 Task: In the  document Ethicsfile.odt change page color to  'Light Brown'. Insert watermark  'Do not copy ' Apply Font Style in watermark Georgia
Action: Mouse moved to (48, 95)
Screenshot: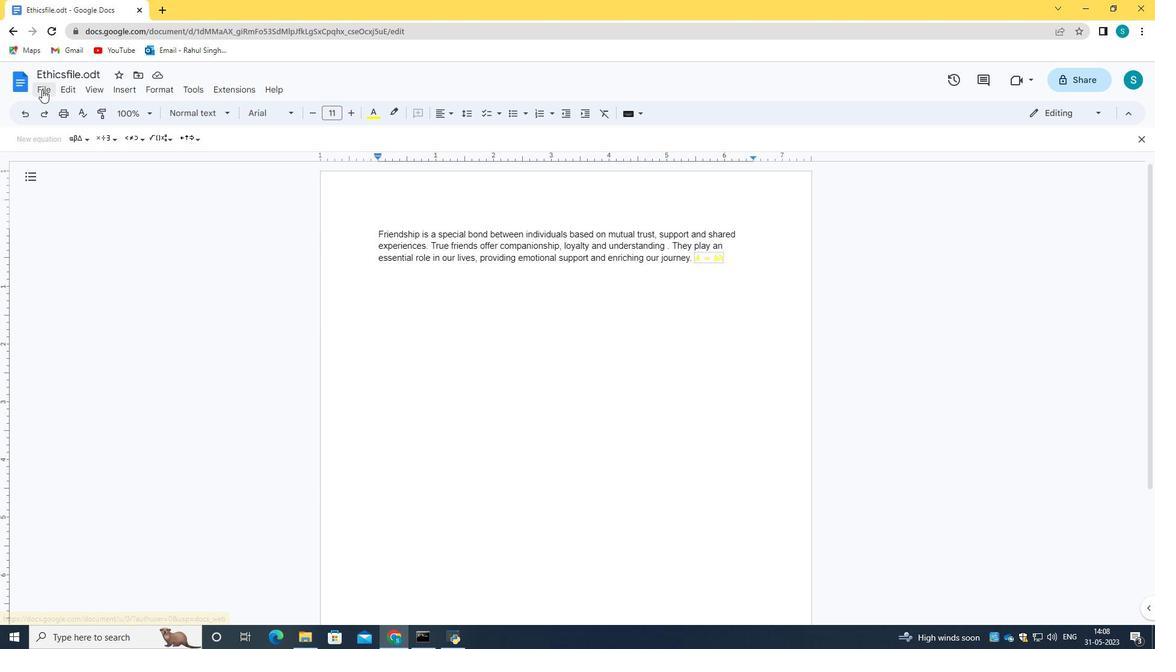 
Action: Mouse pressed left at (48, 95)
Screenshot: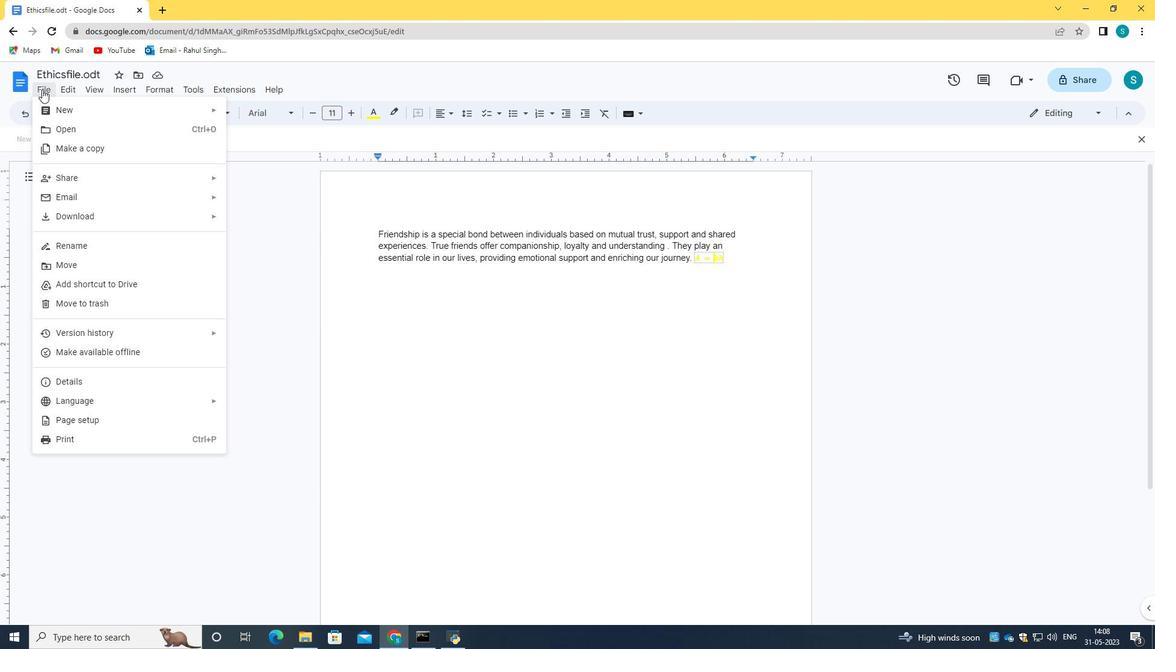 
Action: Mouse moved to (123, 423)
Screenshot: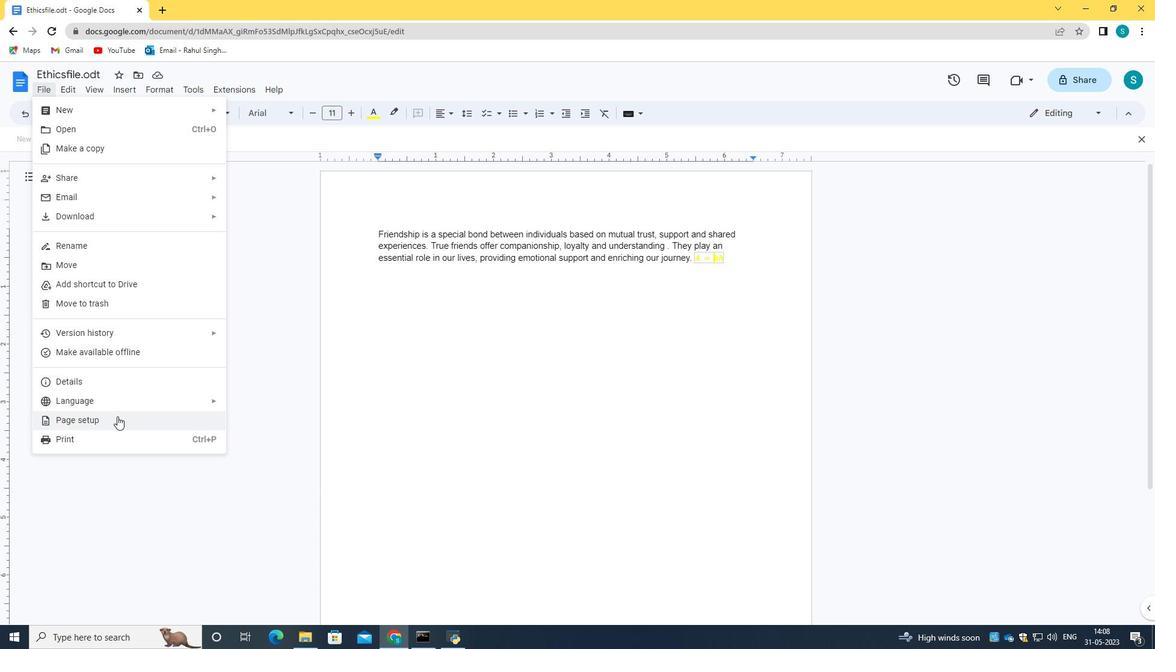 
Action: Mouse pressed left at (123, 423)
Screenshot: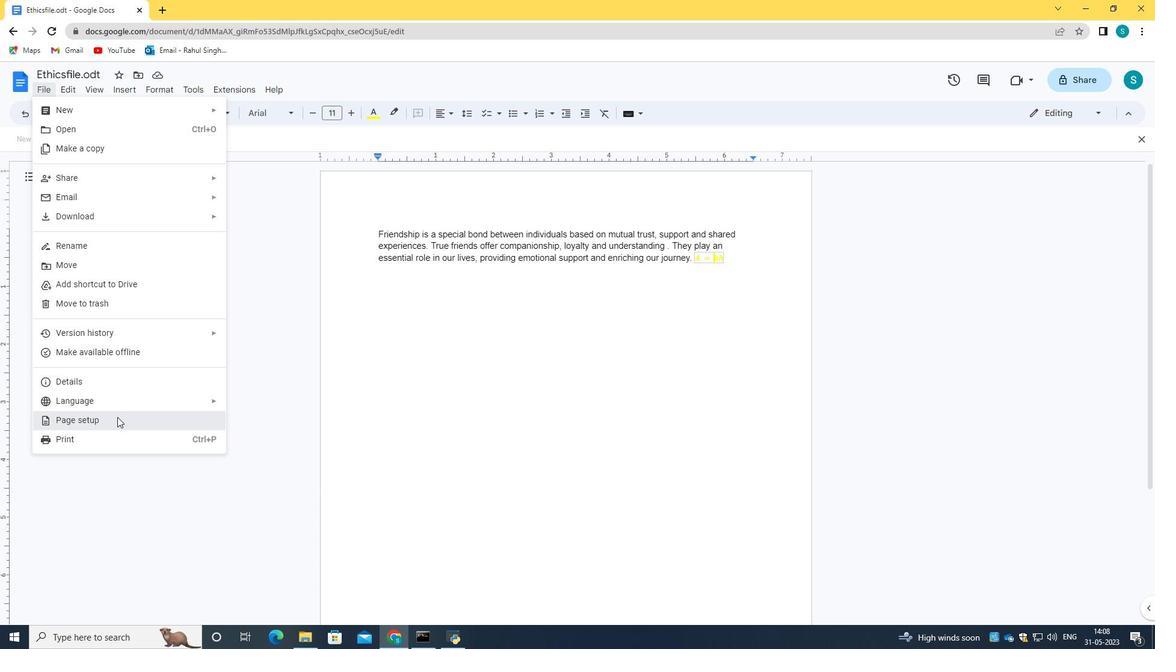 
Action: Mouse moved to (490, 426)
Screenshot: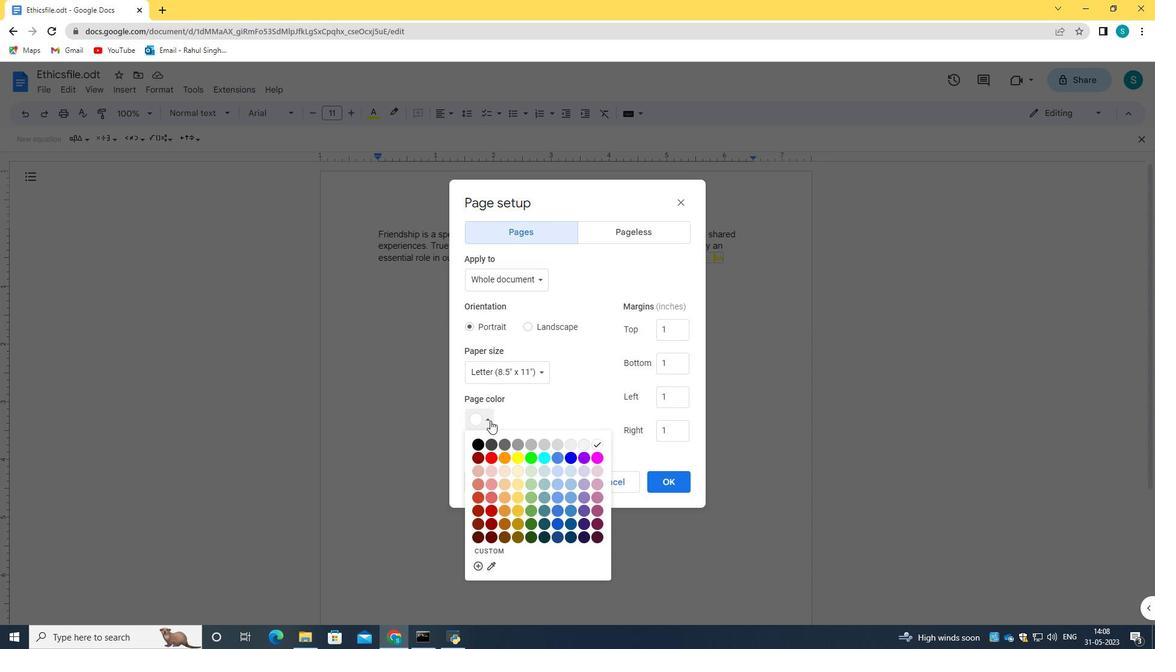 
Action: Mouse pressed left at (490, 426)
Screenshot: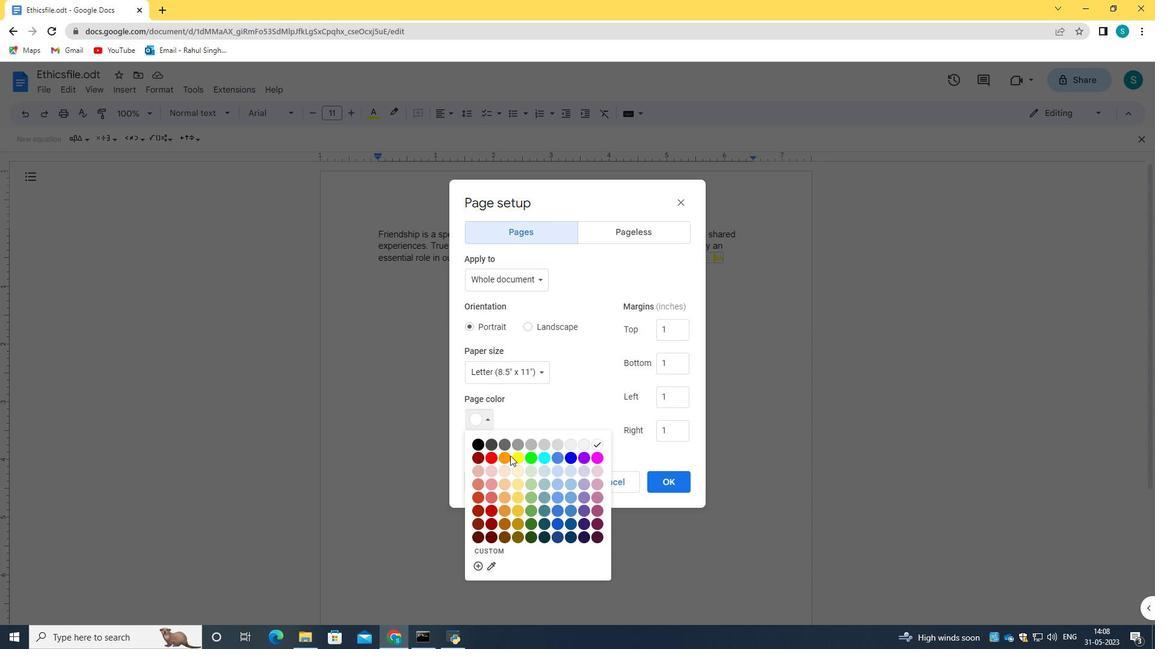 
Action: Mouse moved to (481, 477)
Screenshot: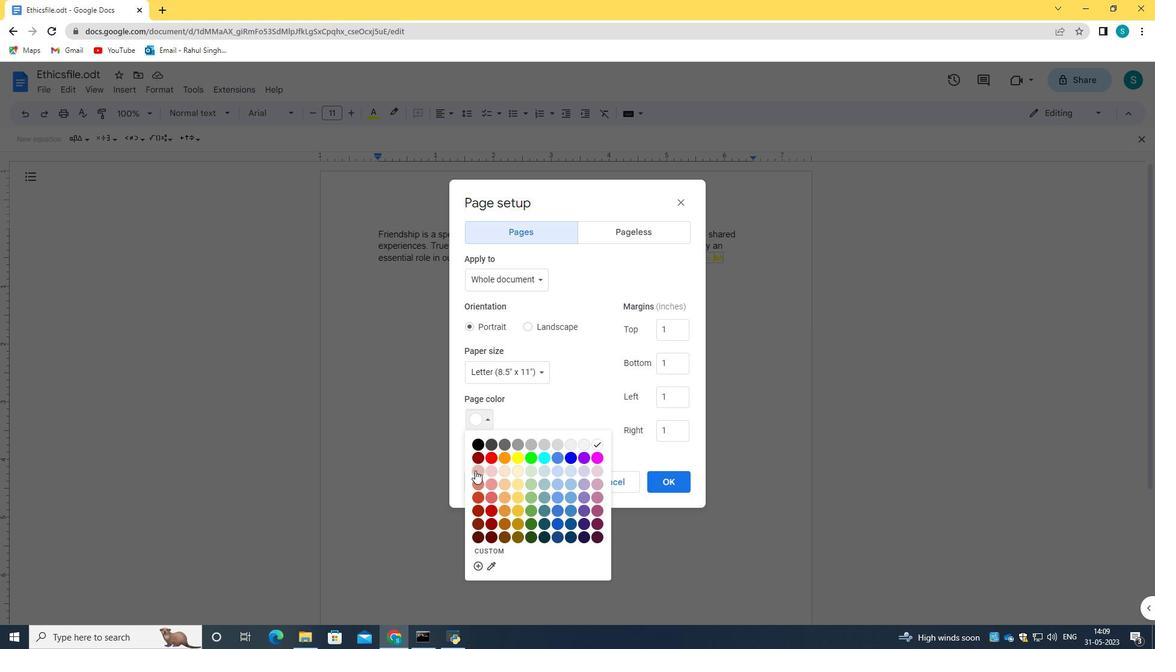 
Action: Mouse pressed left at (481, 477)
Screenshot: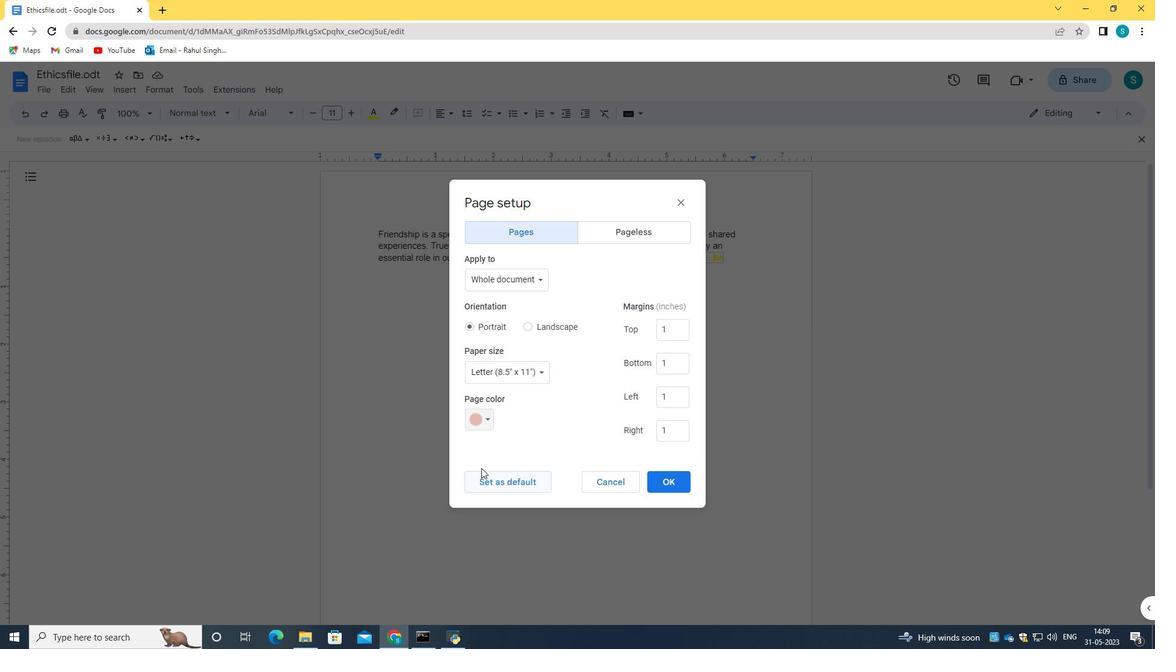 
Action: Mouse moved to (675, 499)
Screenshot: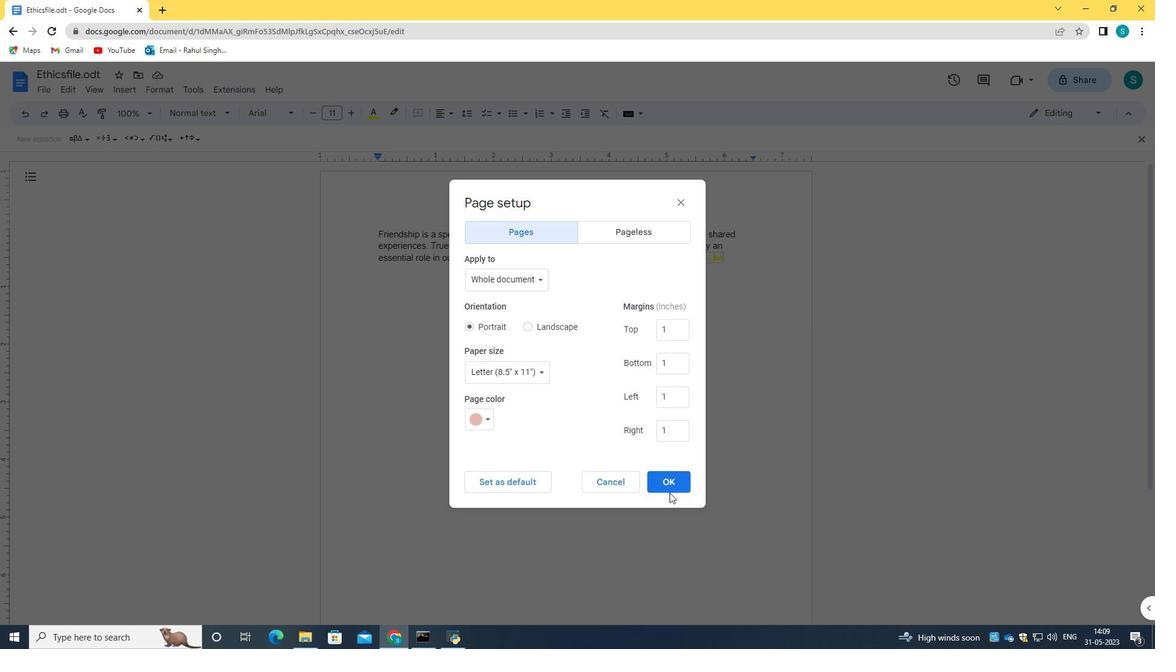 
Action: Mouse pressed left at (675, 499)
Screenshot: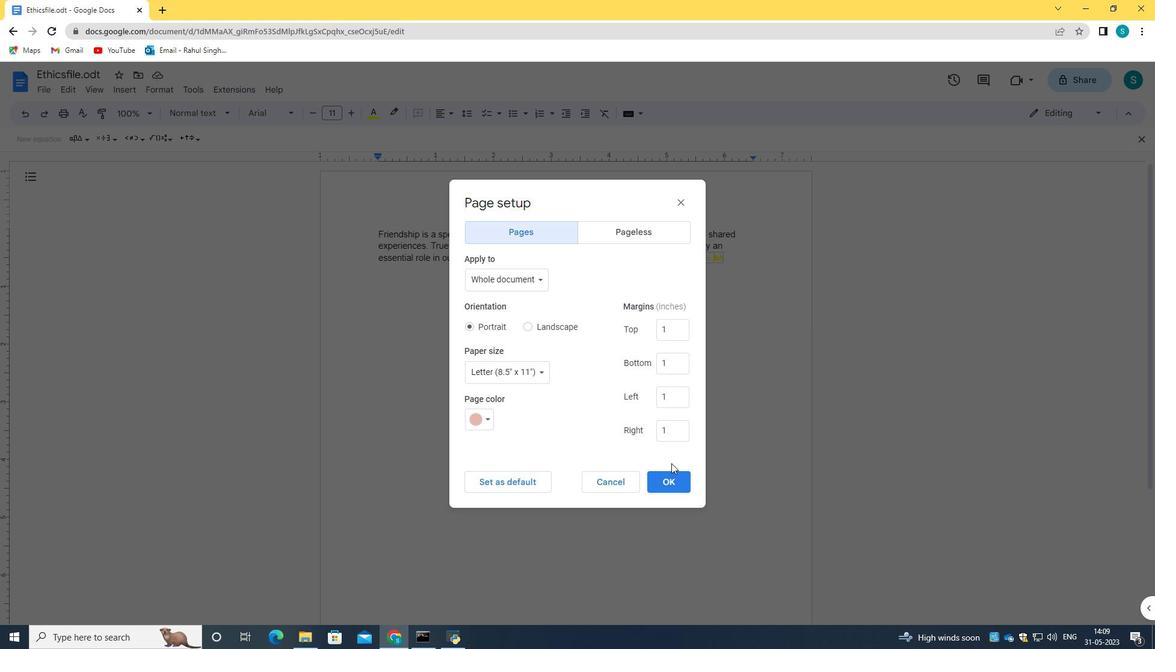 
Action: Mouse moved to (677, 491)
Screenshot: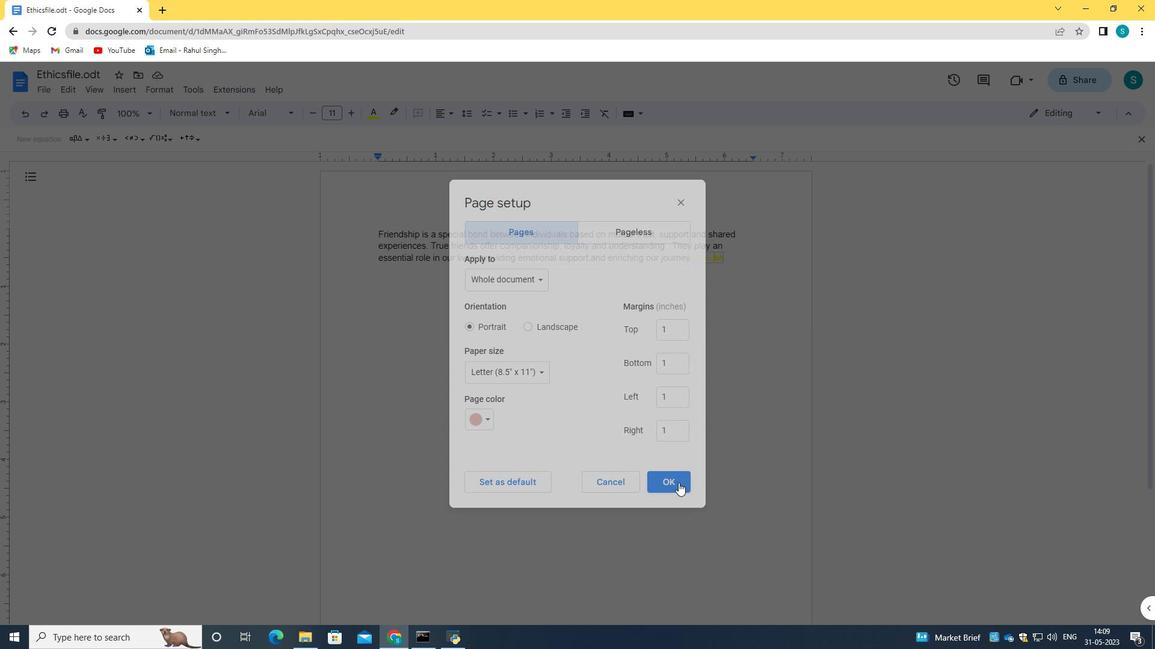 
Action: Mouse pressed left at (677, 491)
Screenshot: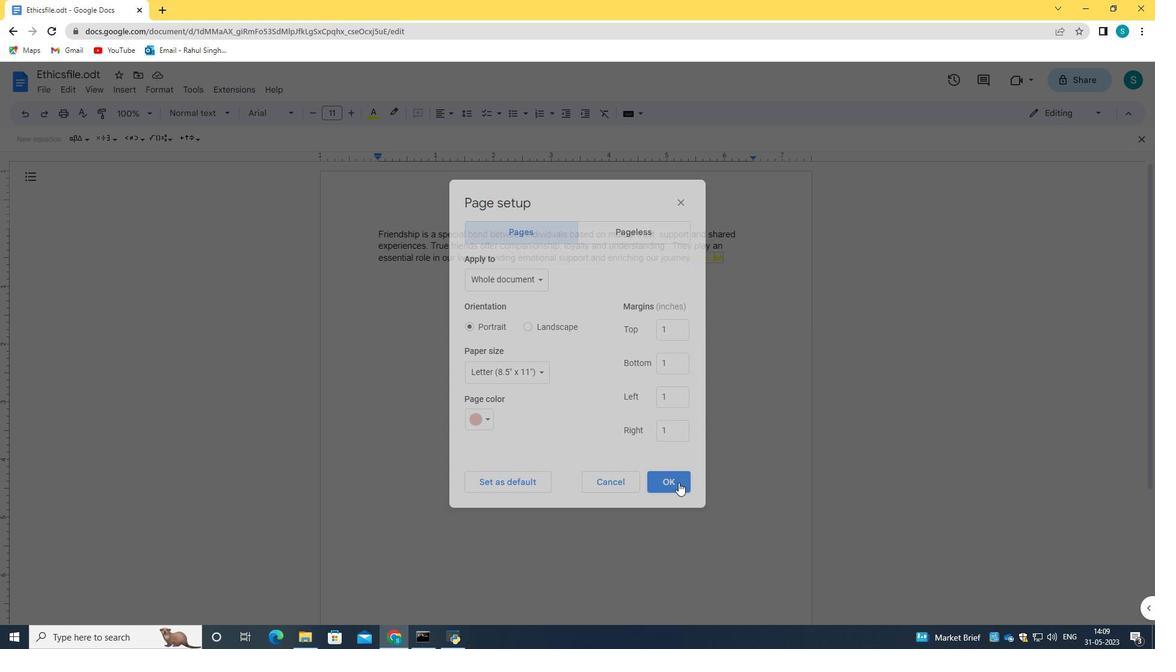 
Action: Mouse moved to (128, 93)
Screenshot: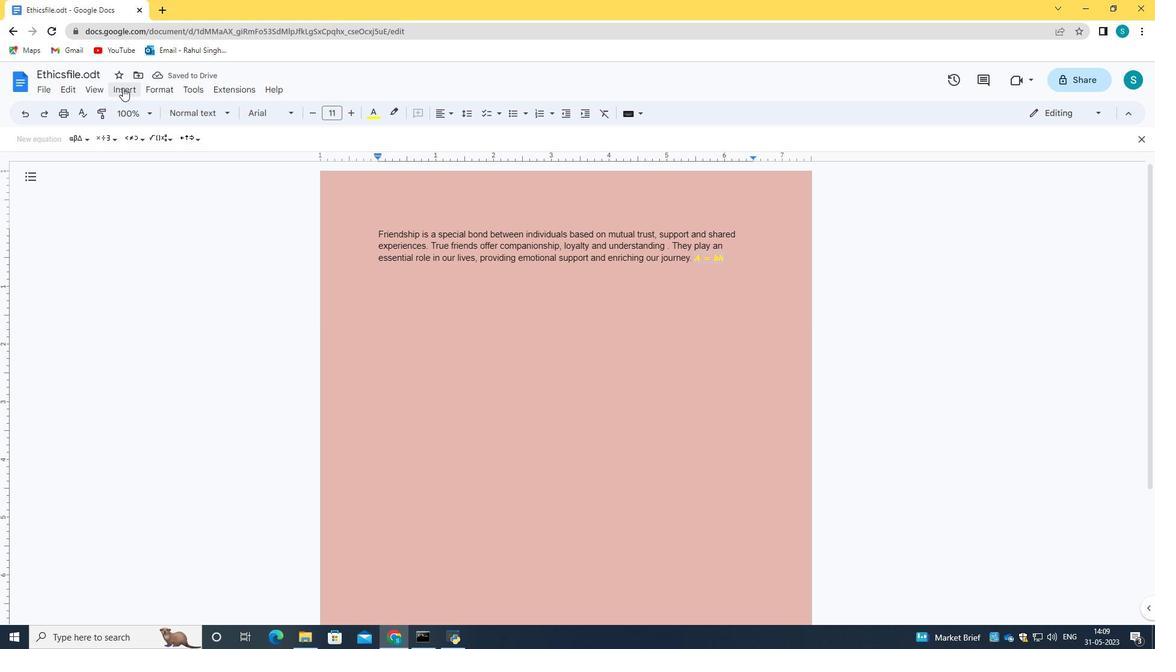 
Action: Mouse pressed left at (128, 93)
Screenshot: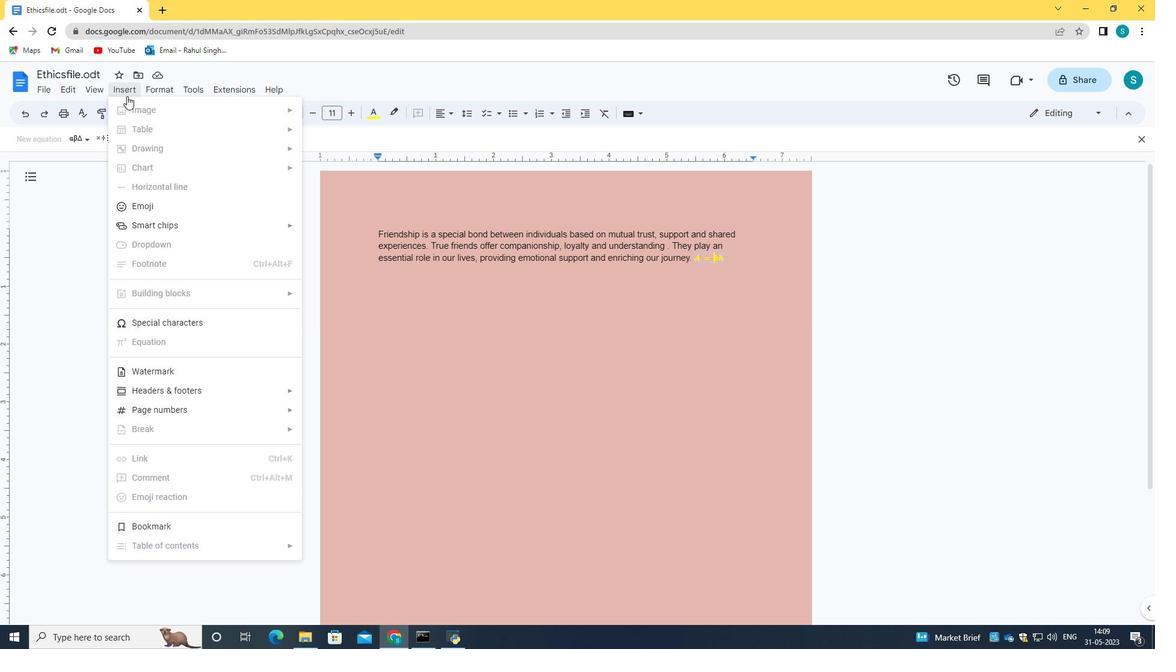 
Action: Mouse moved to (178, 385)
Screenshot: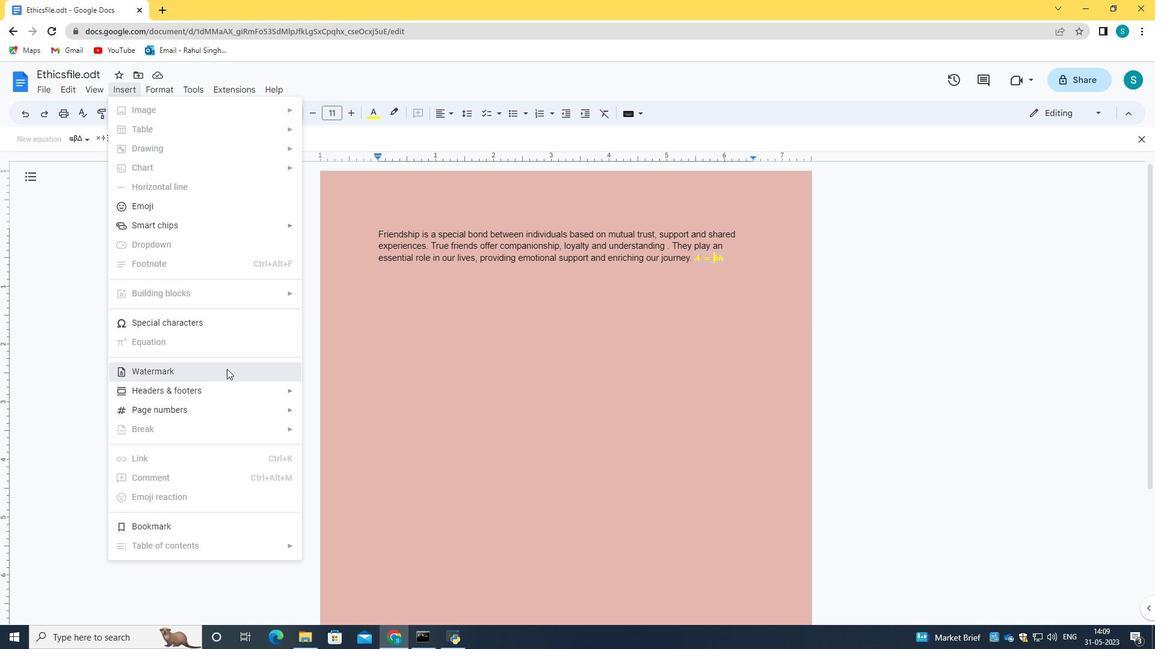 
Action: Mouse pressed left at (178, 385)
Screenshot: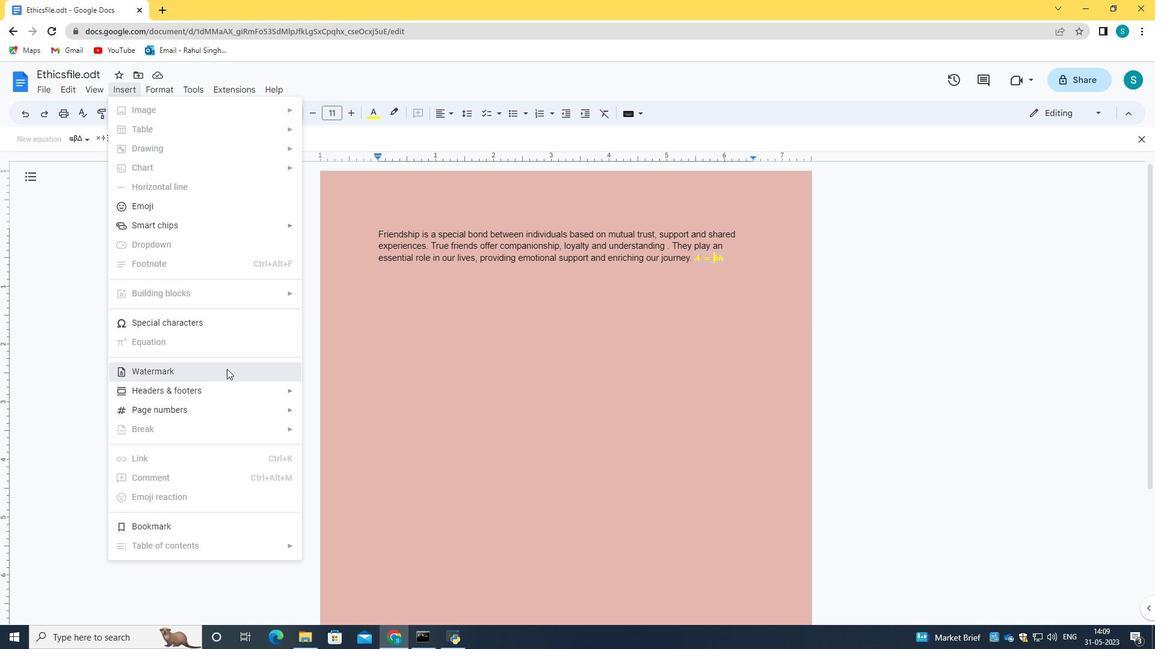 
Action: Mouse moved to (1100, 164)
Screenshot: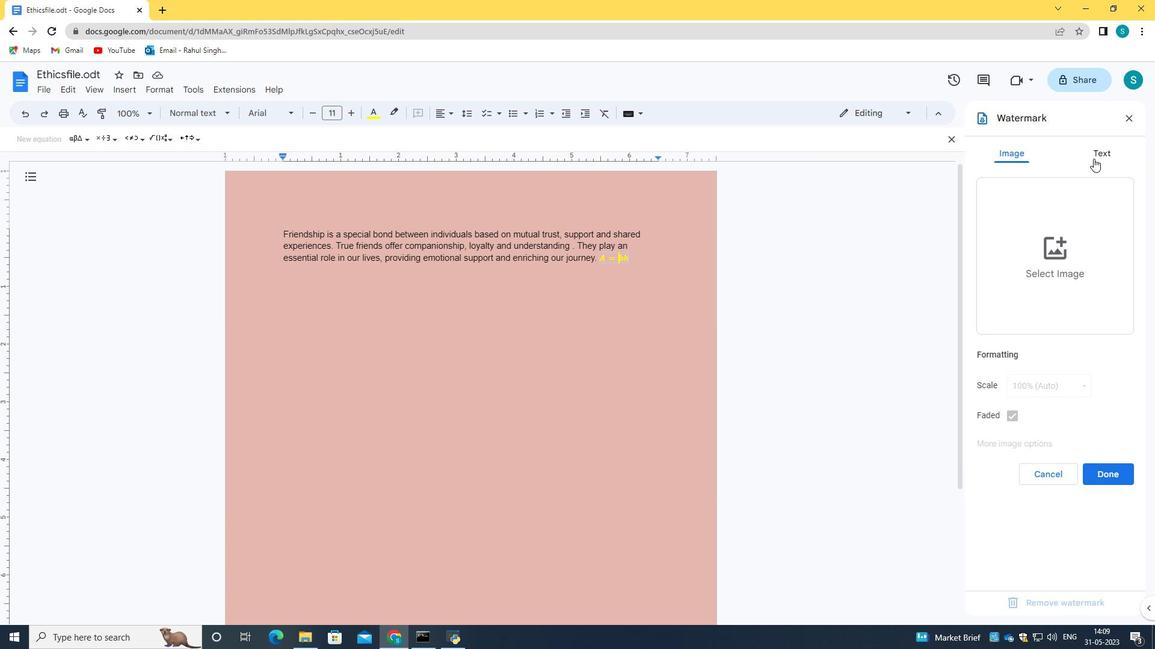 
Action: Mouse pressed left at (1100, 164)
Screenshot: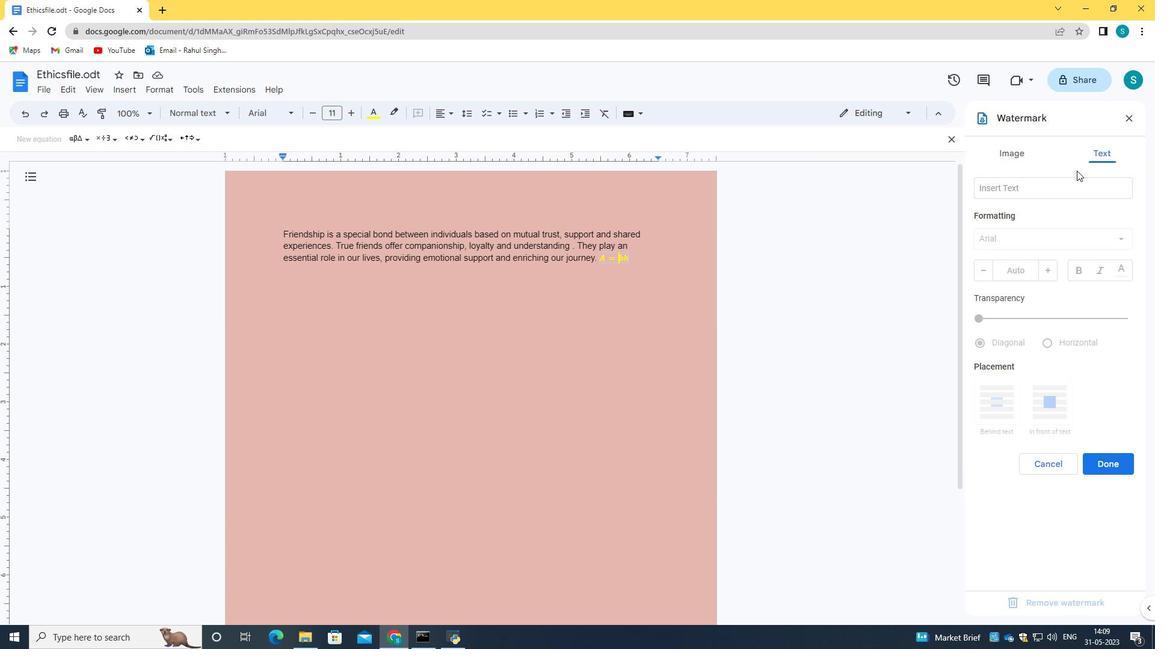 
Action: Mouse moved to (1015, 189)
Screenshot: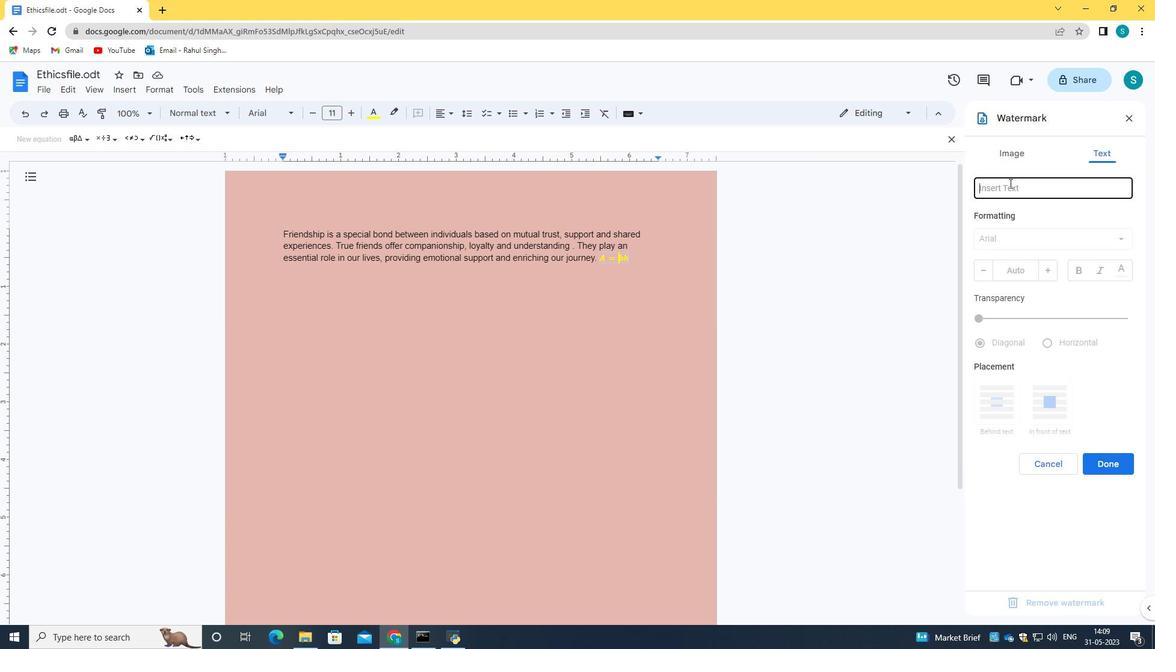 
Action: Mouse pressed left at (1015, 189)
Screenshot: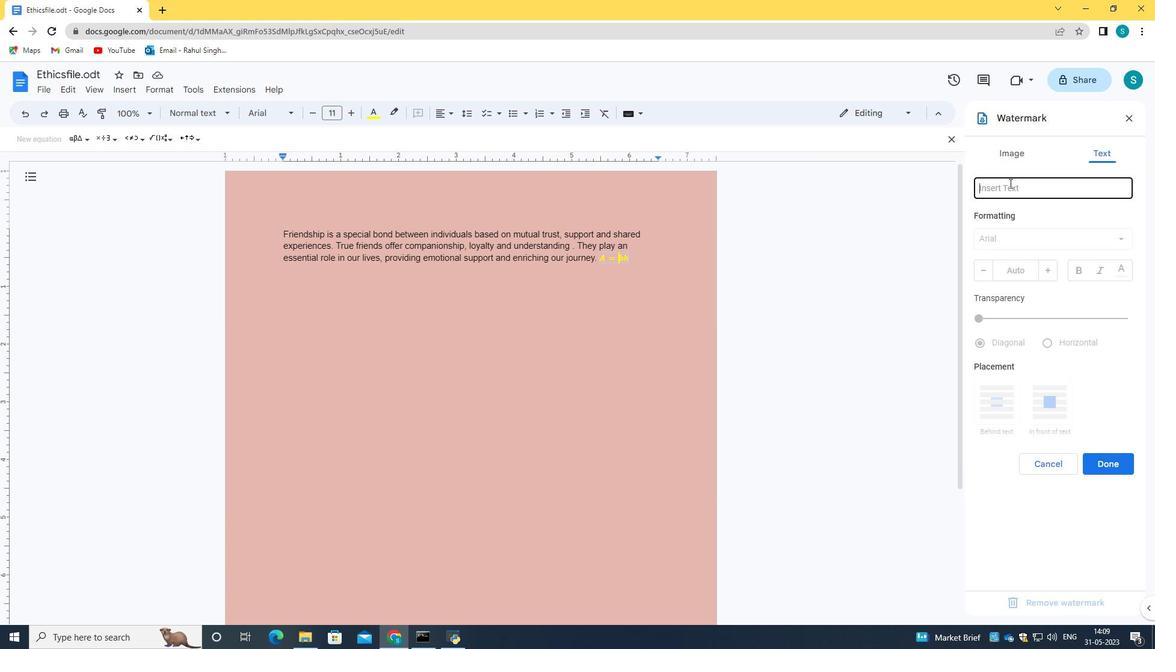 
Action: Key pressed <Key.caps_lock>DO<Key.backspace><Key.caps_lock>o<Key.space>not<Key.space>copy
Screenshot: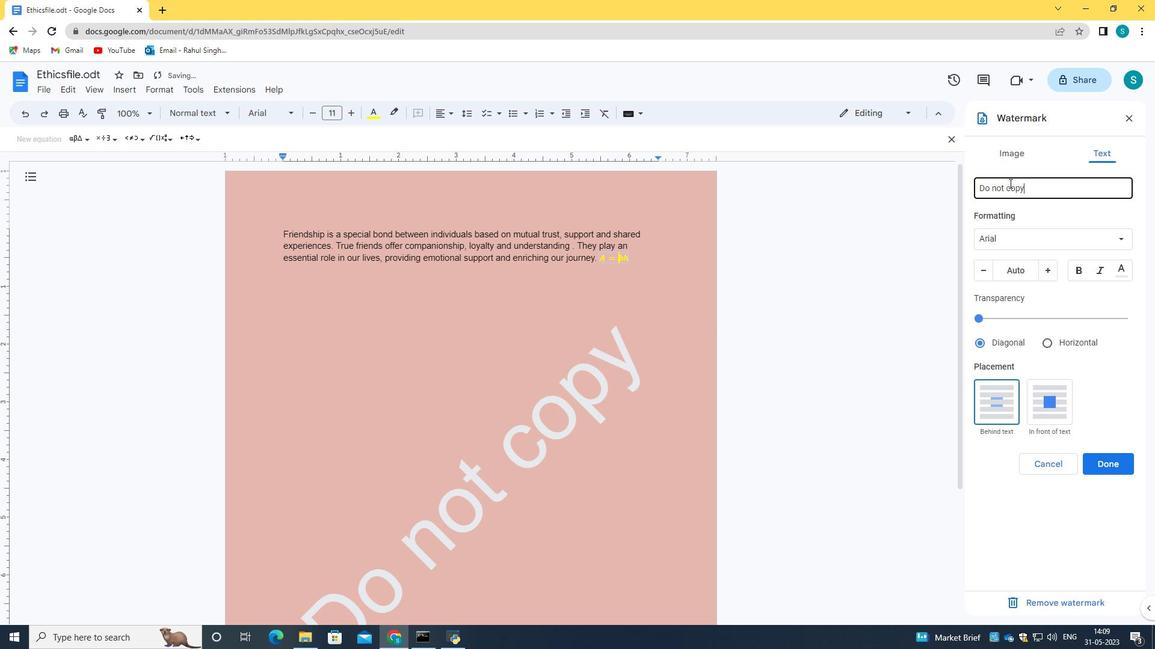 
Action: Mouse moved to (1025, 241)
Screenshot: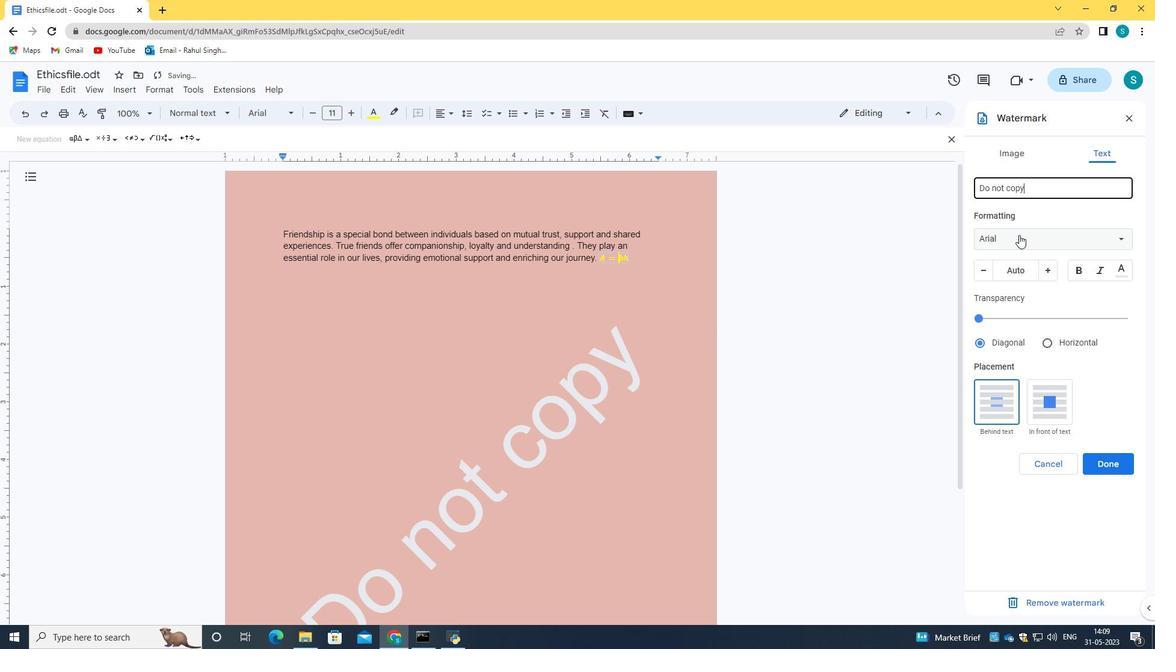 
Action: Mouse pressed left at (1025, 241)
Screenshot: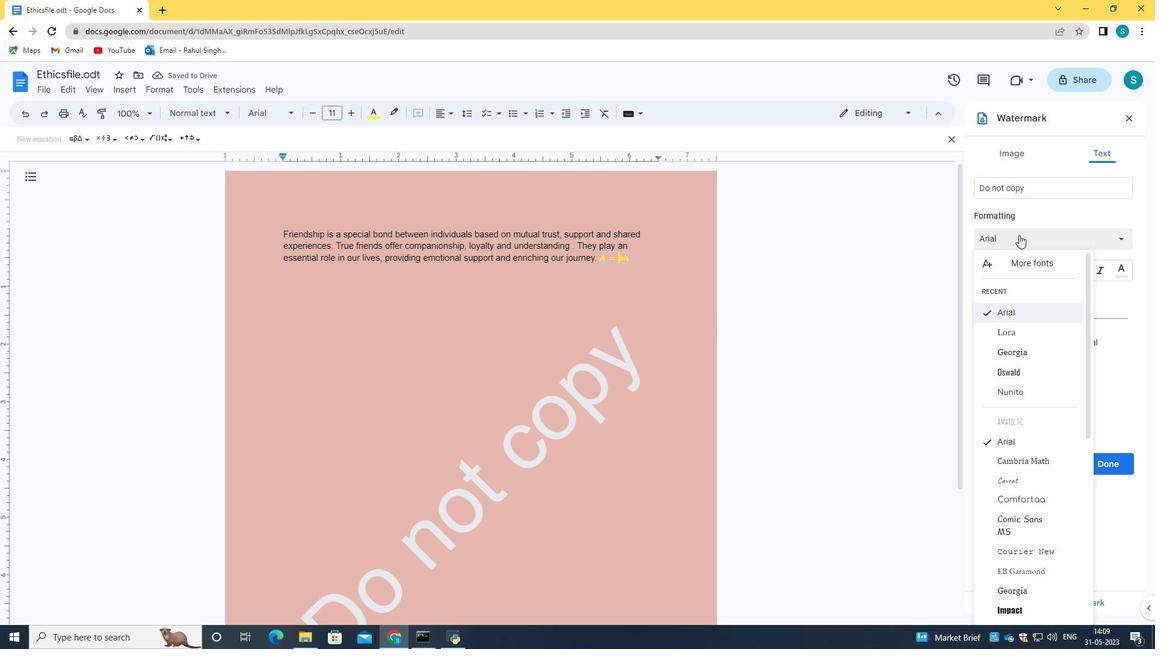 
Action: Mouse moved to (1030, 359)
Screenshot: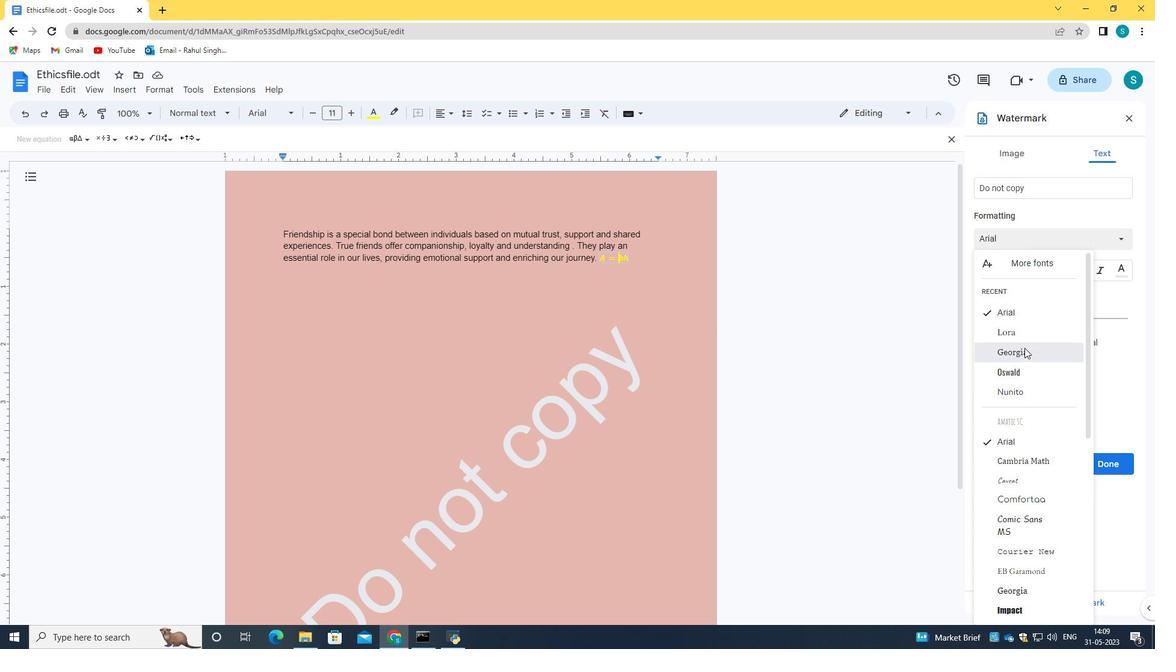
Action: Mouse pressed left at (1030, 359)
Screenshot: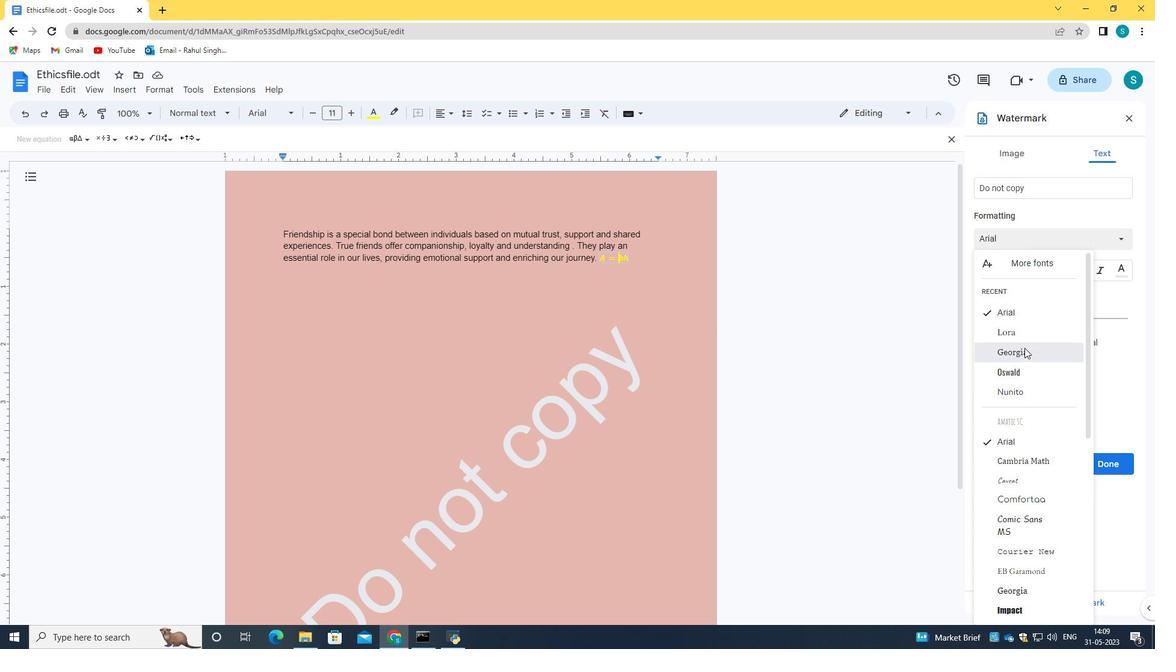 
Action: Mouse moved to (1059, 318)
Screenshot: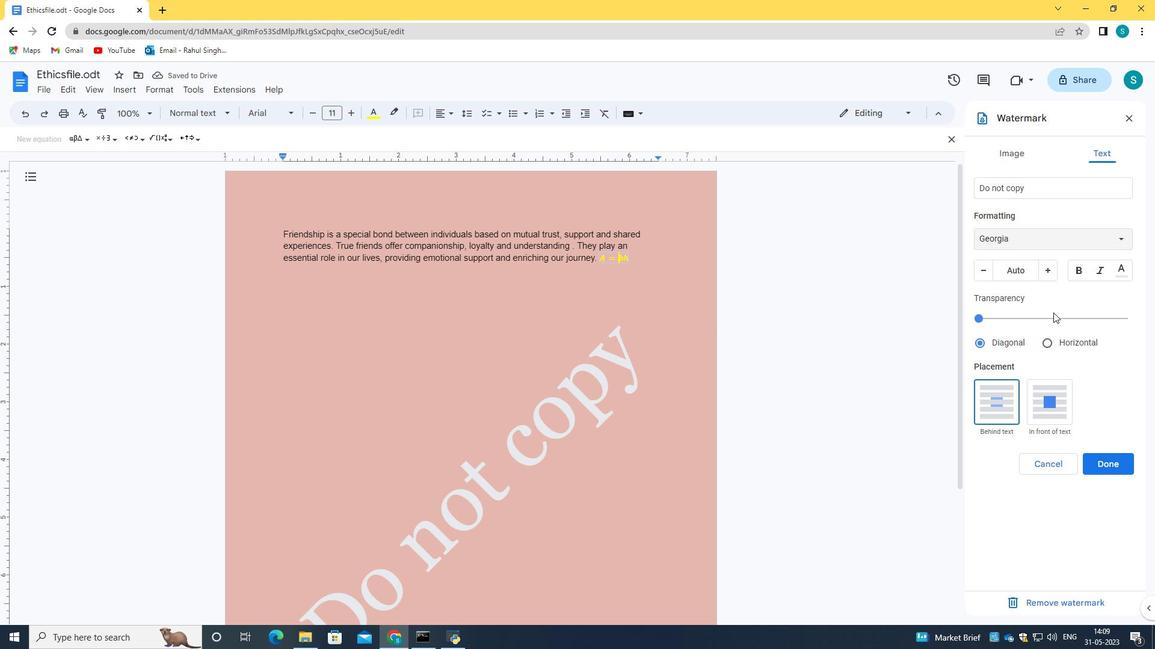 
Action: Mouse scrolled (1059, 318) with delta (0, 0)
Screenshot: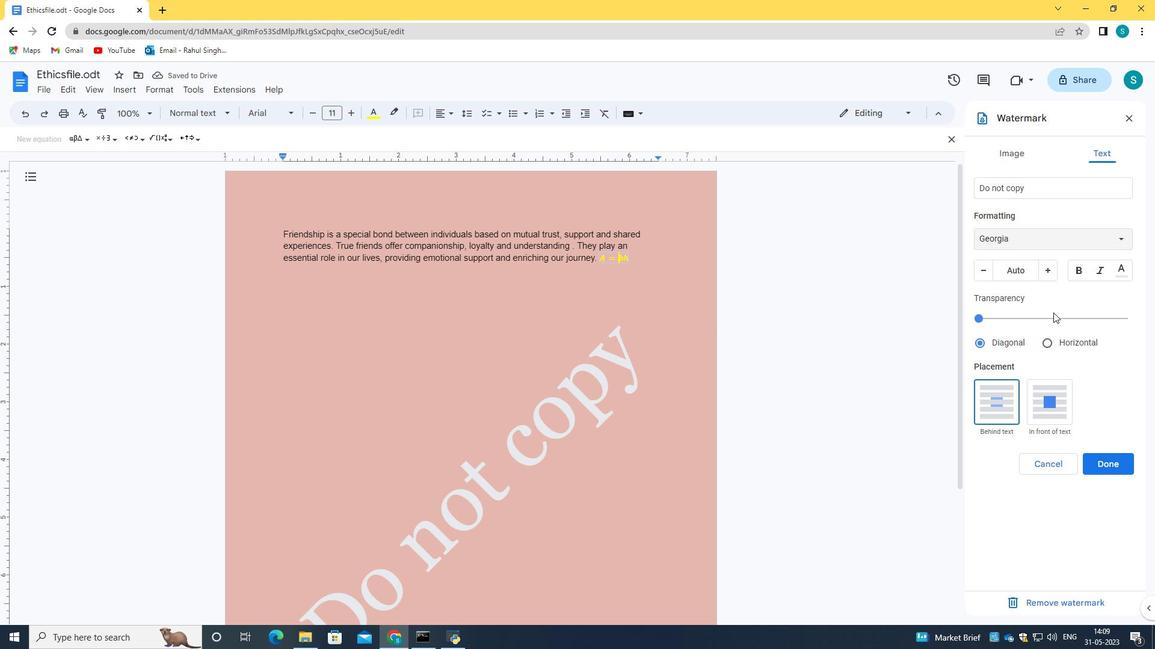 
Action: Mouse scrolled (1059, 318) with delta (0, 0)
Screenshot: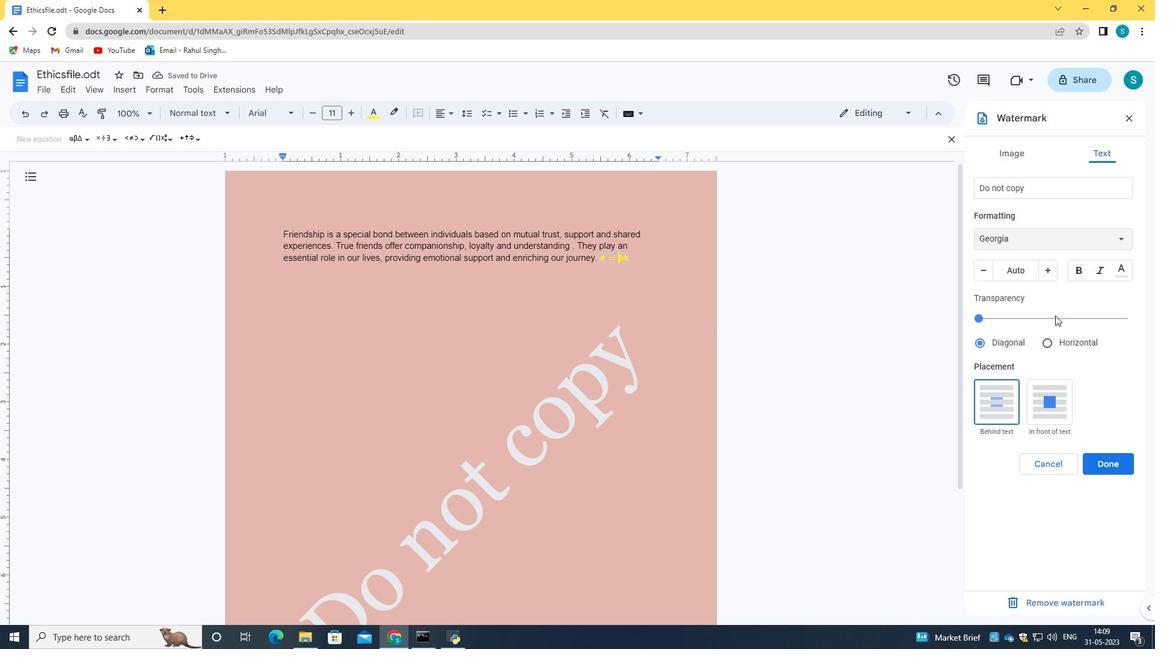 
Action: Mouse moved to (1120, 465)
Screenshot: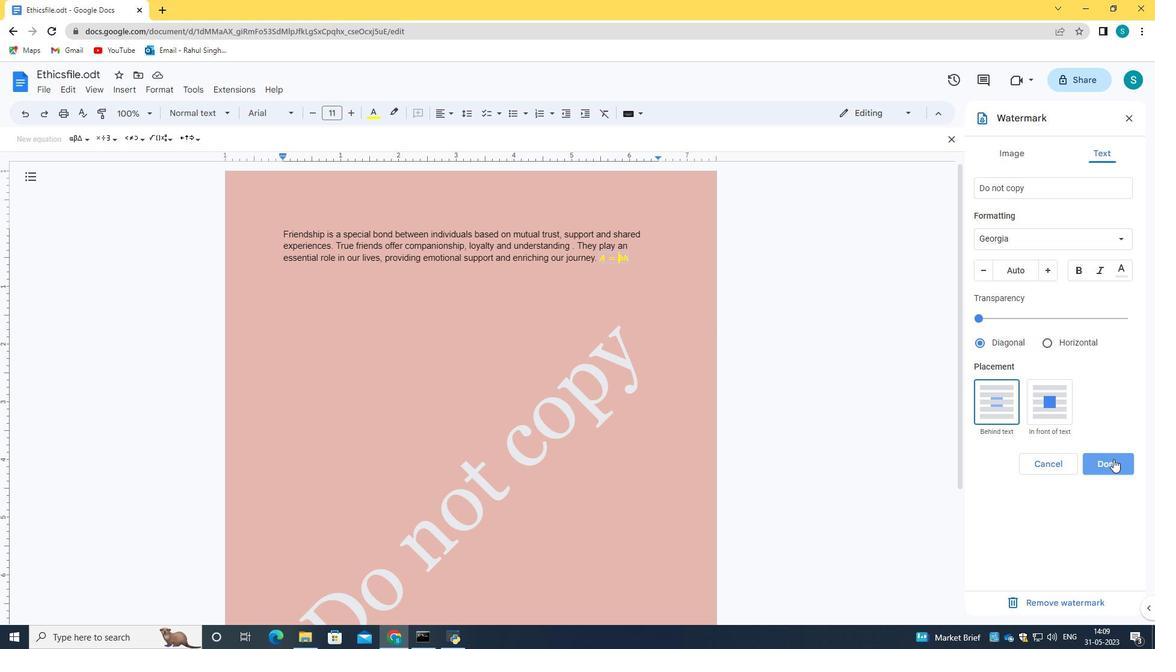 
Action: Mouse pressed left at (1120, 465)
Screenshot: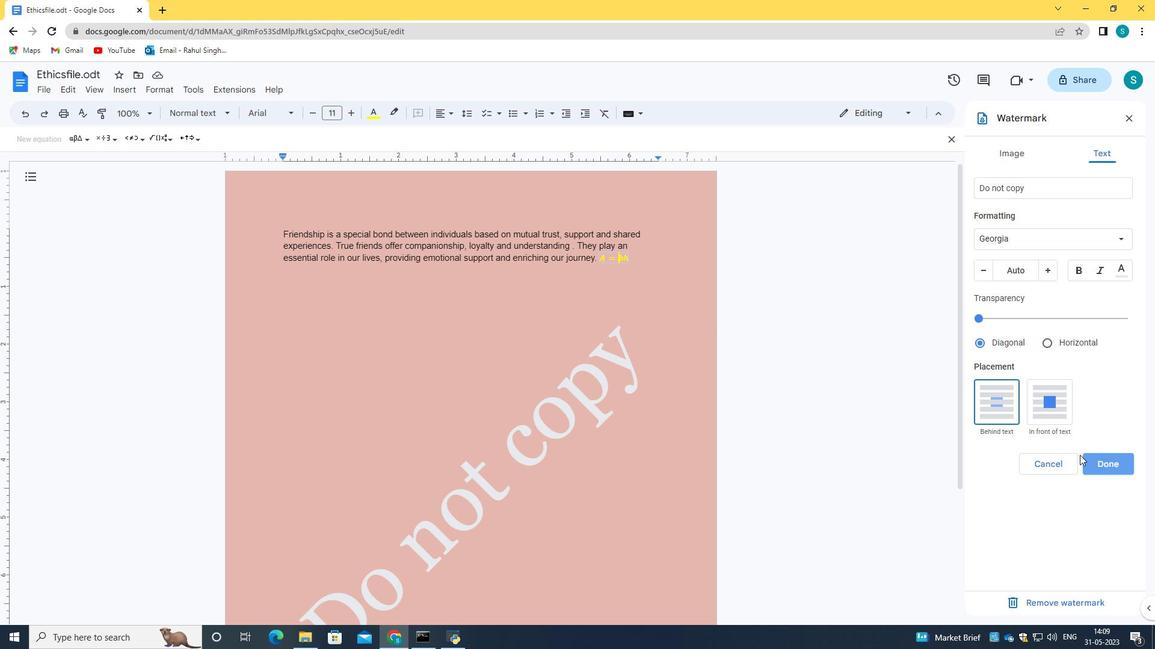
Action: Mouse moved to (716, 390)
Screenshot: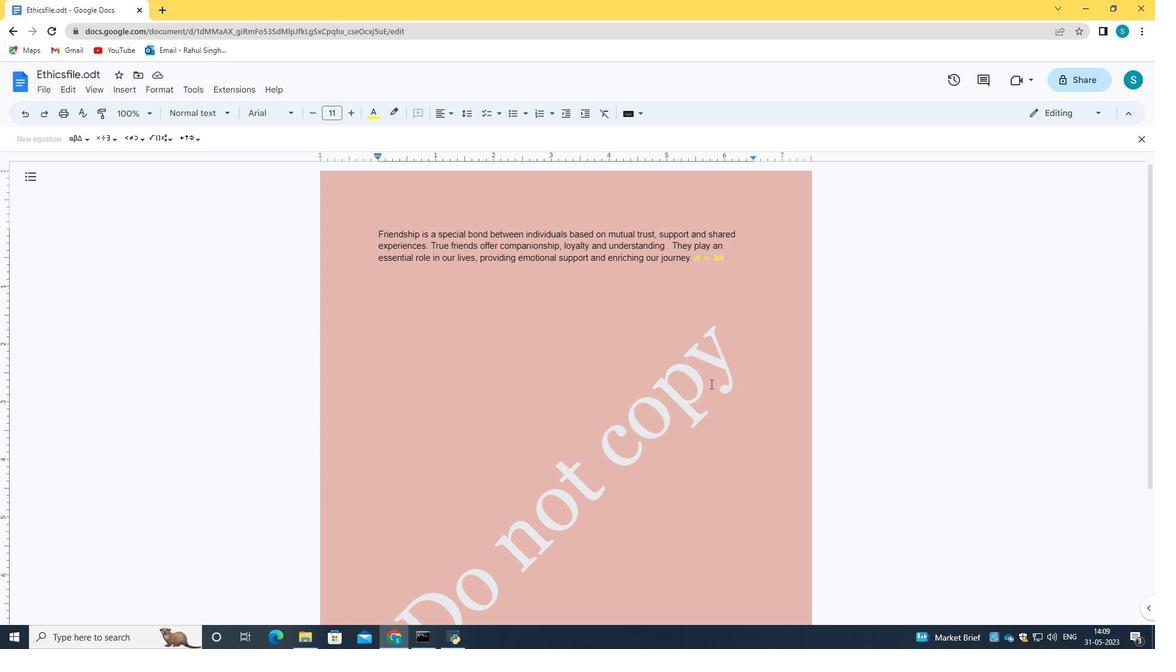 
Action: Mouse scrolled (716, 389) with delta (0, 0)
Screenshot: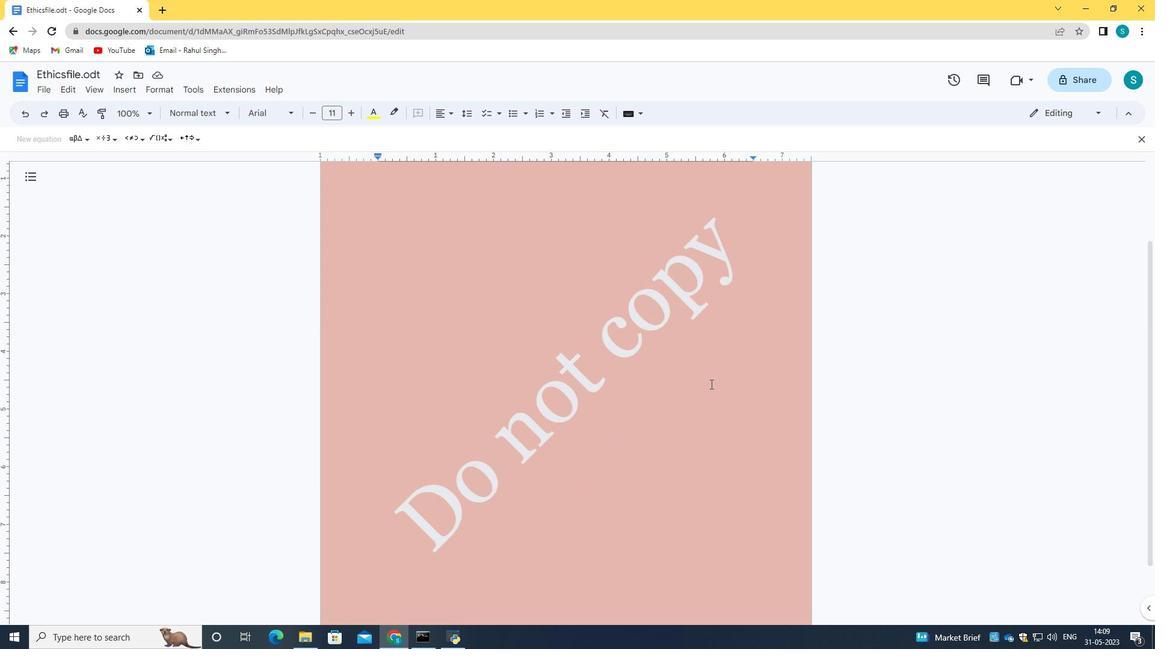 
Action: Mouse scrolled (716, 389) with delta (0, 0)
Screenshot: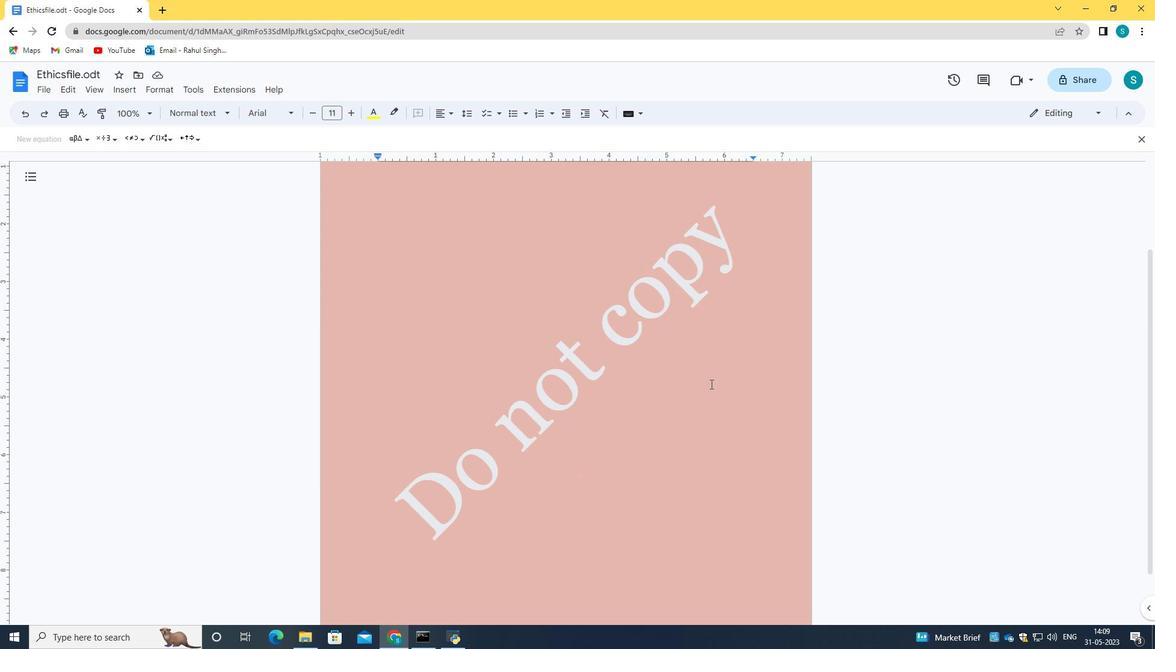 
Action: Mouse scrolled (716, 391) with delta (0, 0)
Screenshot: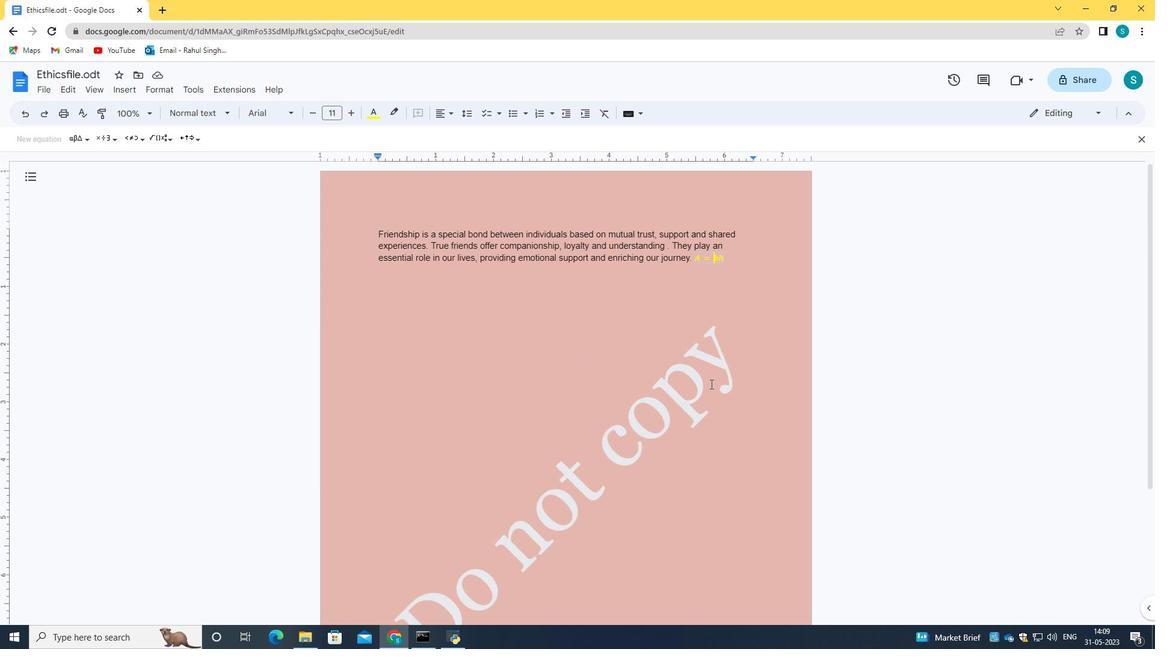 
Action: Mouse scrolled (716, 391) with delta (0, 0)
Screenshot: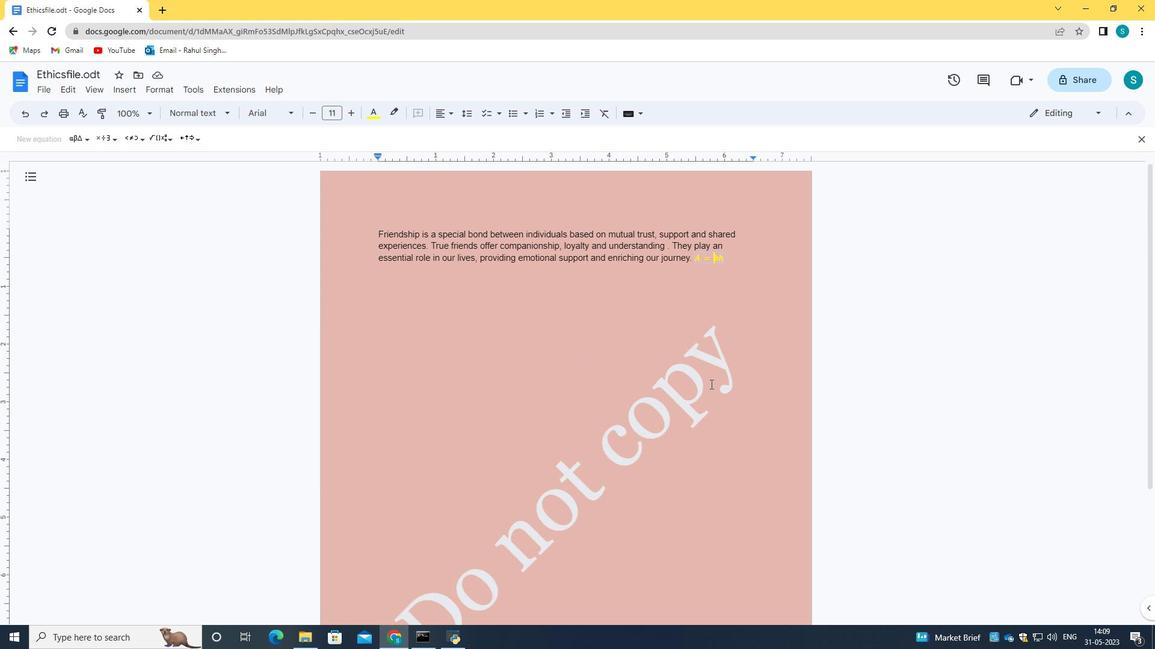 
Action: Mouse moved to (716, 390)
Screenshot: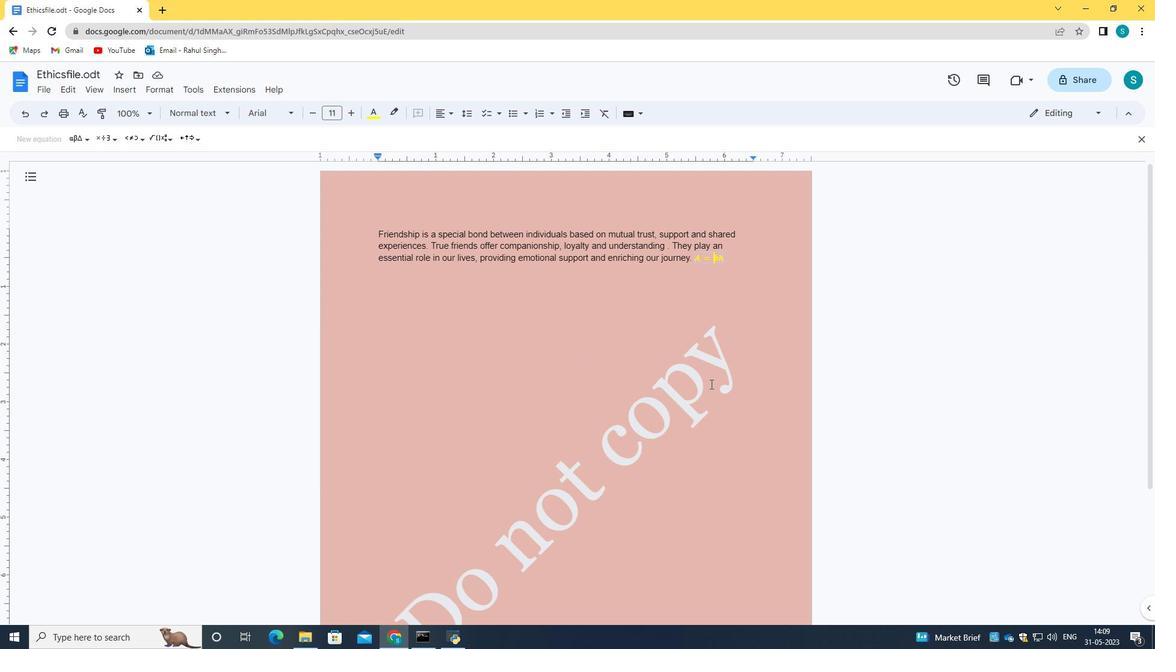 
